 Task: View all add-ons.
Action: Mouse moved to (314, 69)
Screenshot: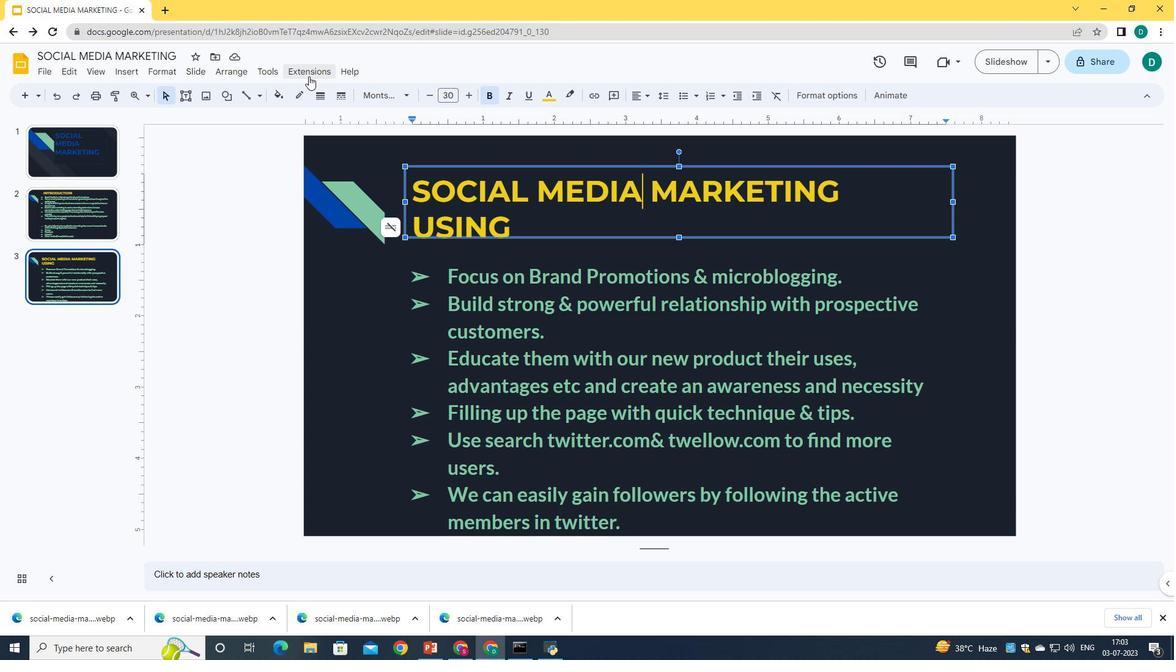 
Action: Mouse pressed left at (314, 69)
Screenshot: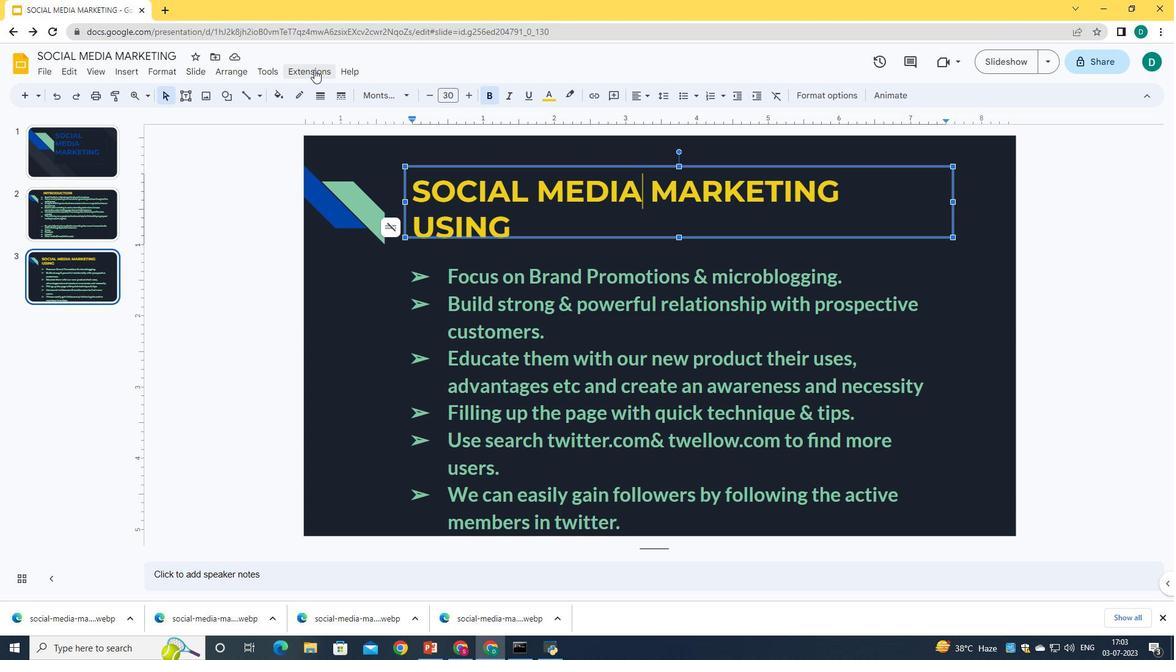 
Action: Mouse moved to (523, 140)
Screenshot: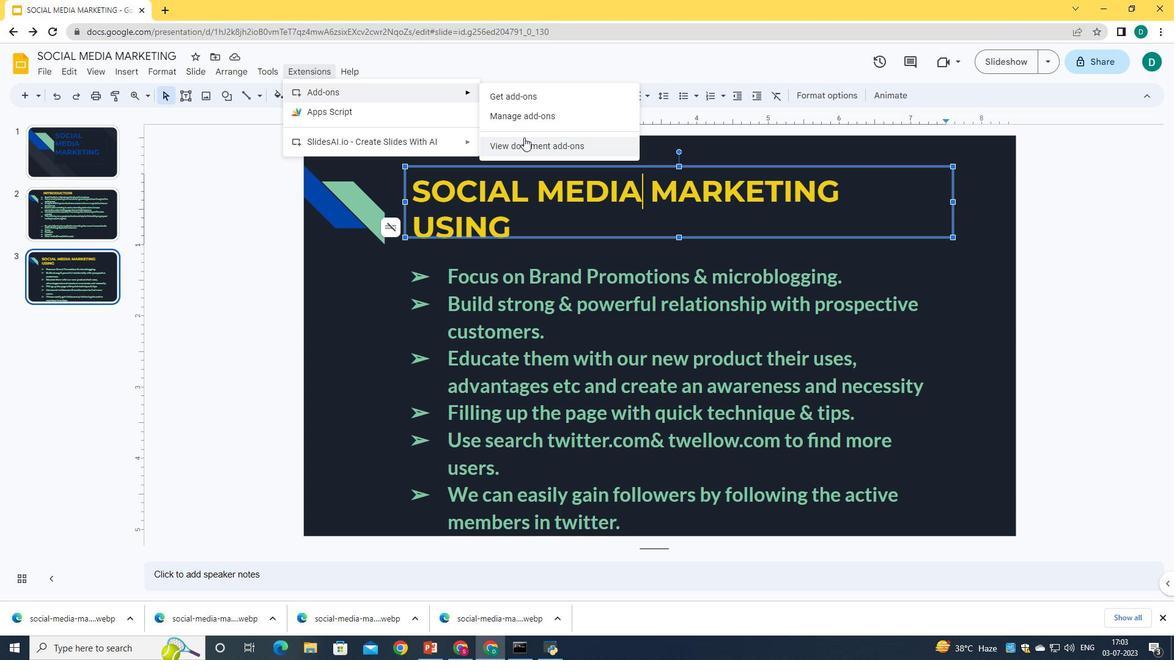 
Action: Mouse pressed left at (523, 140)
Screenshot: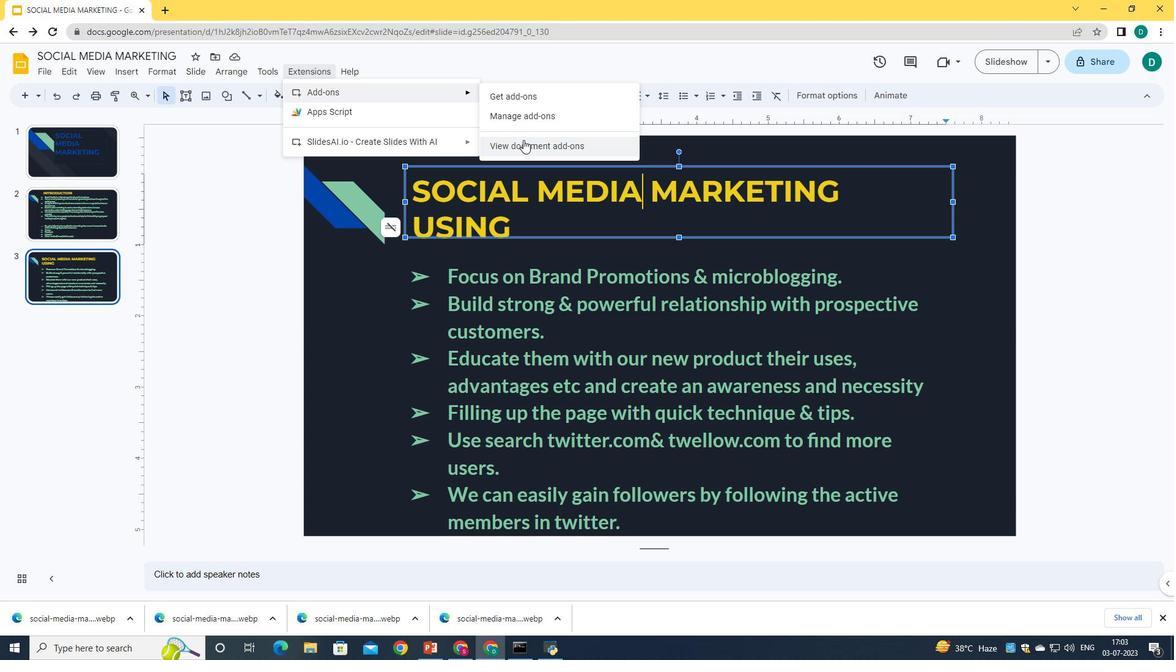 
Action: Mouse moved to (558, 155)
Screenshot: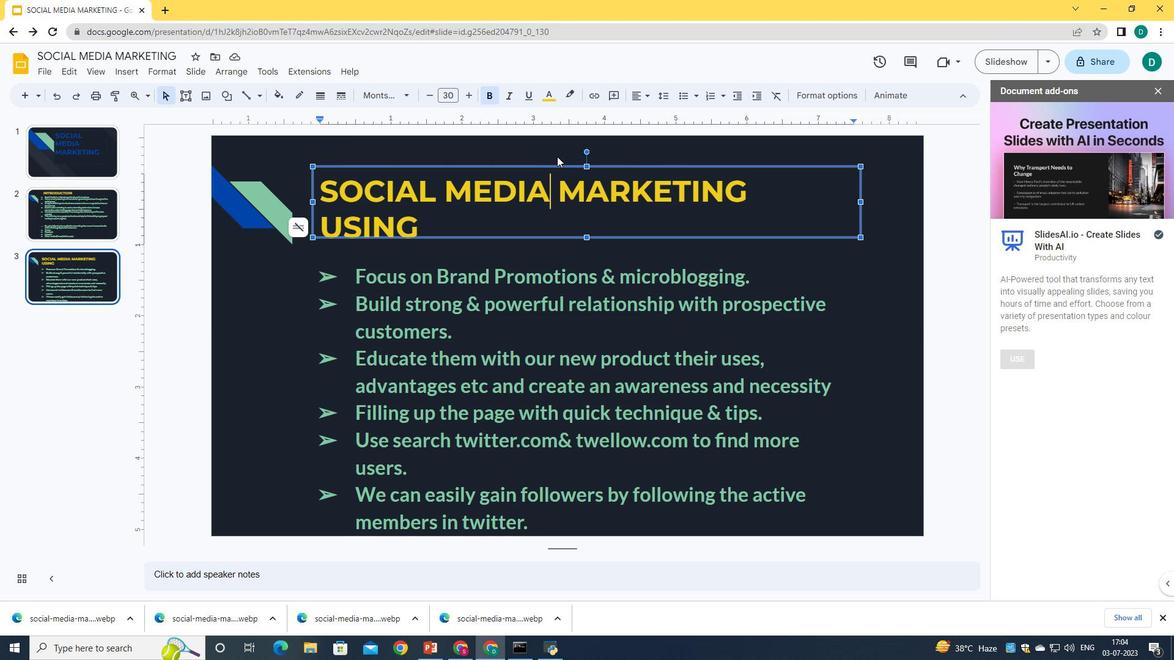 
